 Task: Use the formula "TODAY" in spreadsheet "Project portfolio".
Action: Mouse moved to (125, 97)
Screenshot: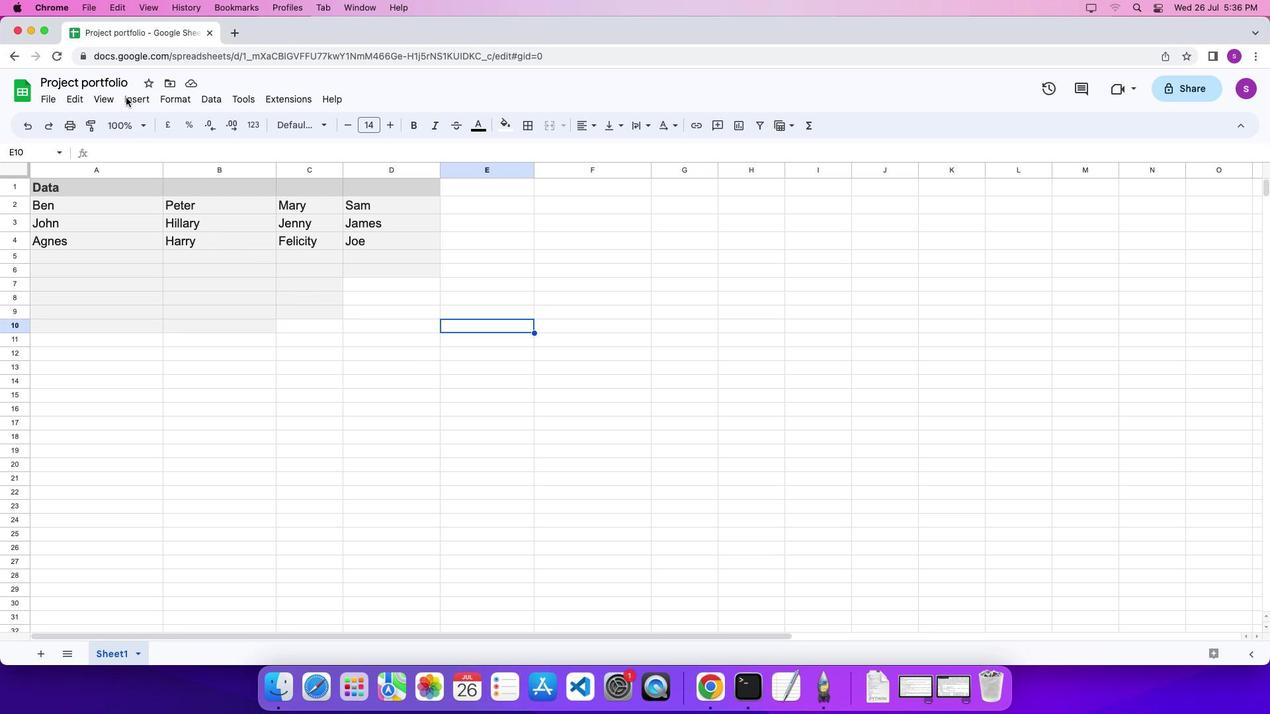 
Action: Mouse pressed left at (125, 97)
Screenshot: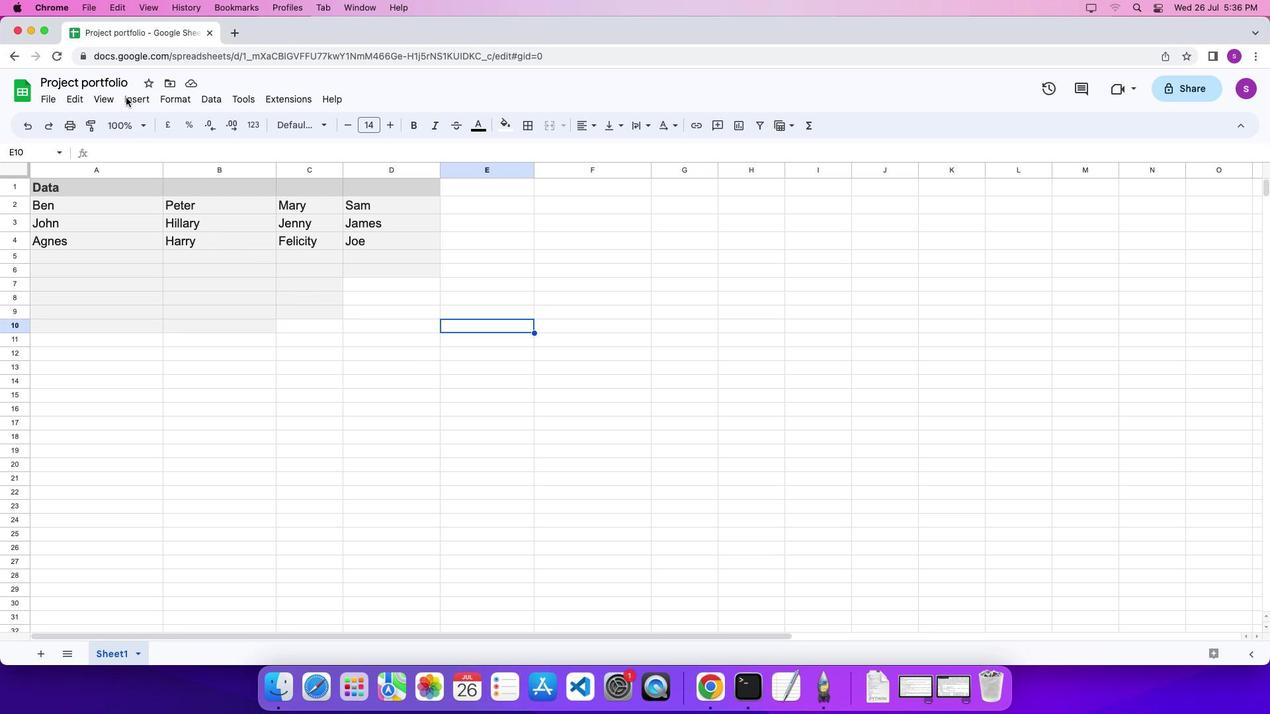
Action: Mouse moved to (133, 97)
Screenshot: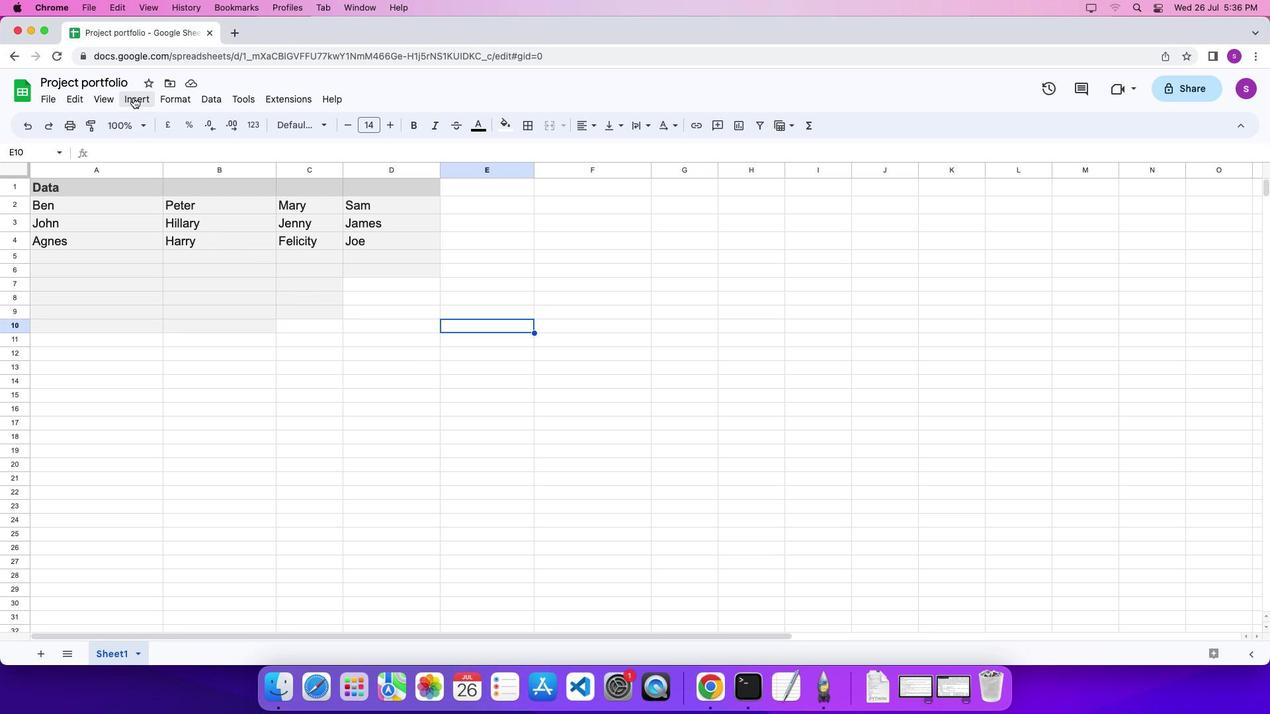 
Action: Mouse pressed left at (133, 97)
Screenshot: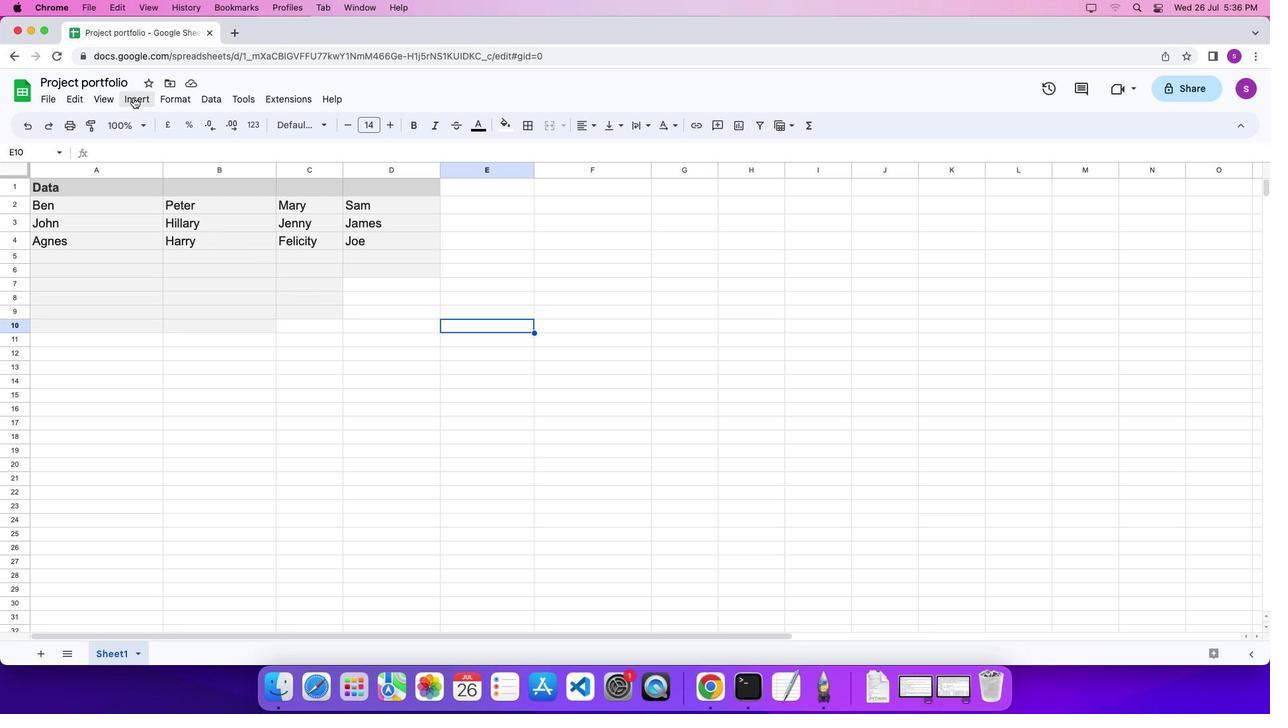 
Action: Mouse moved to (586, 542)
Screenshot: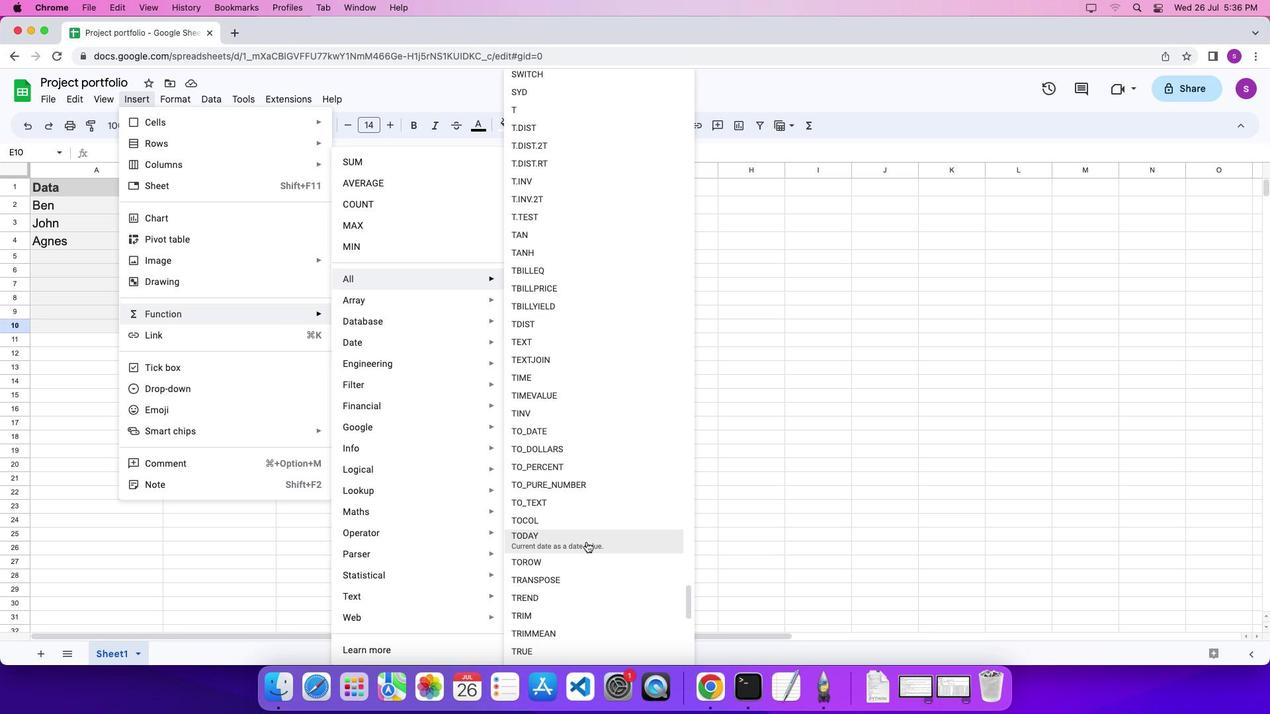 
Action: Mouse pressed left at (586, 542)
Screenshot: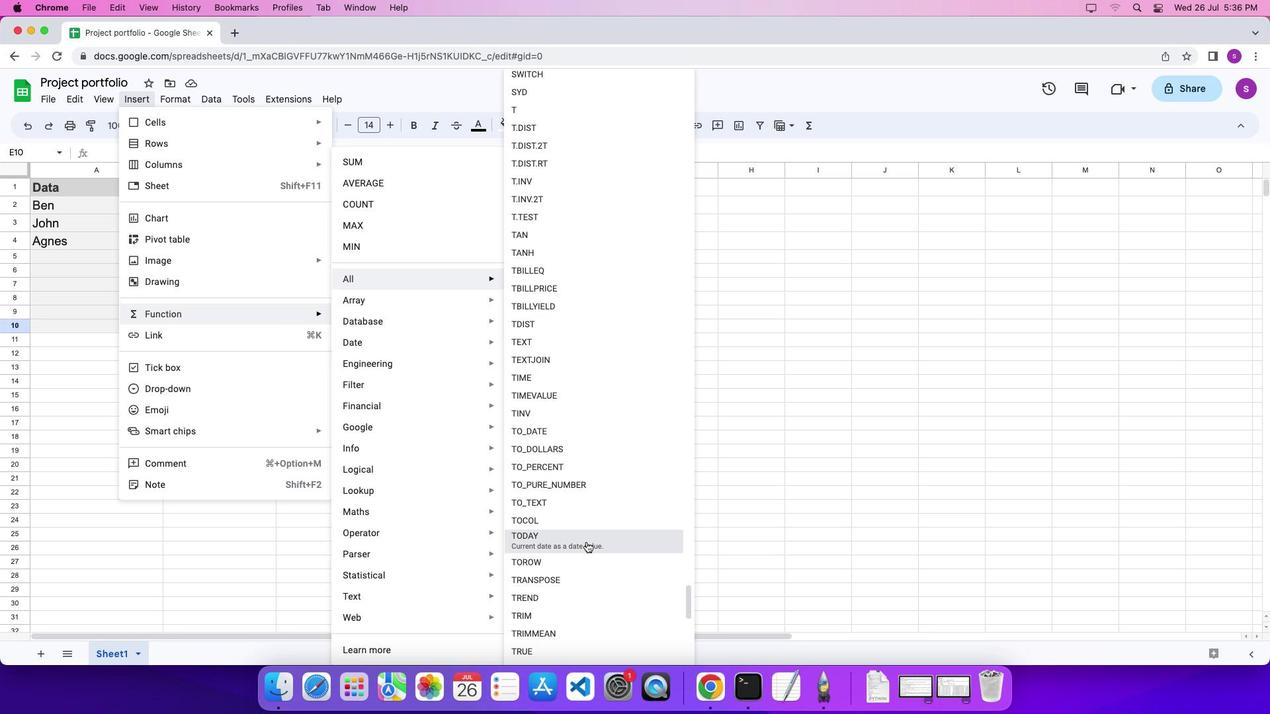 
Action: Mouse moved to (553, 500)
Screenshot: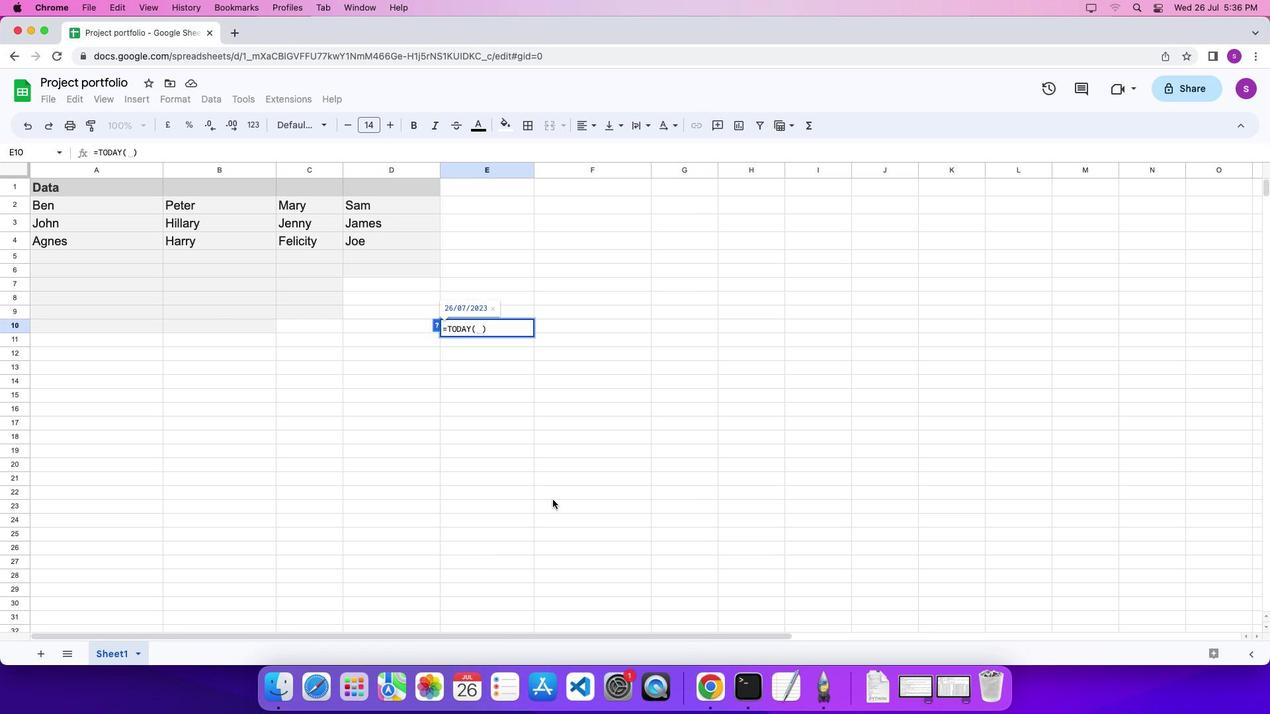 
Action: Key pressed '\x03'
Screenshot: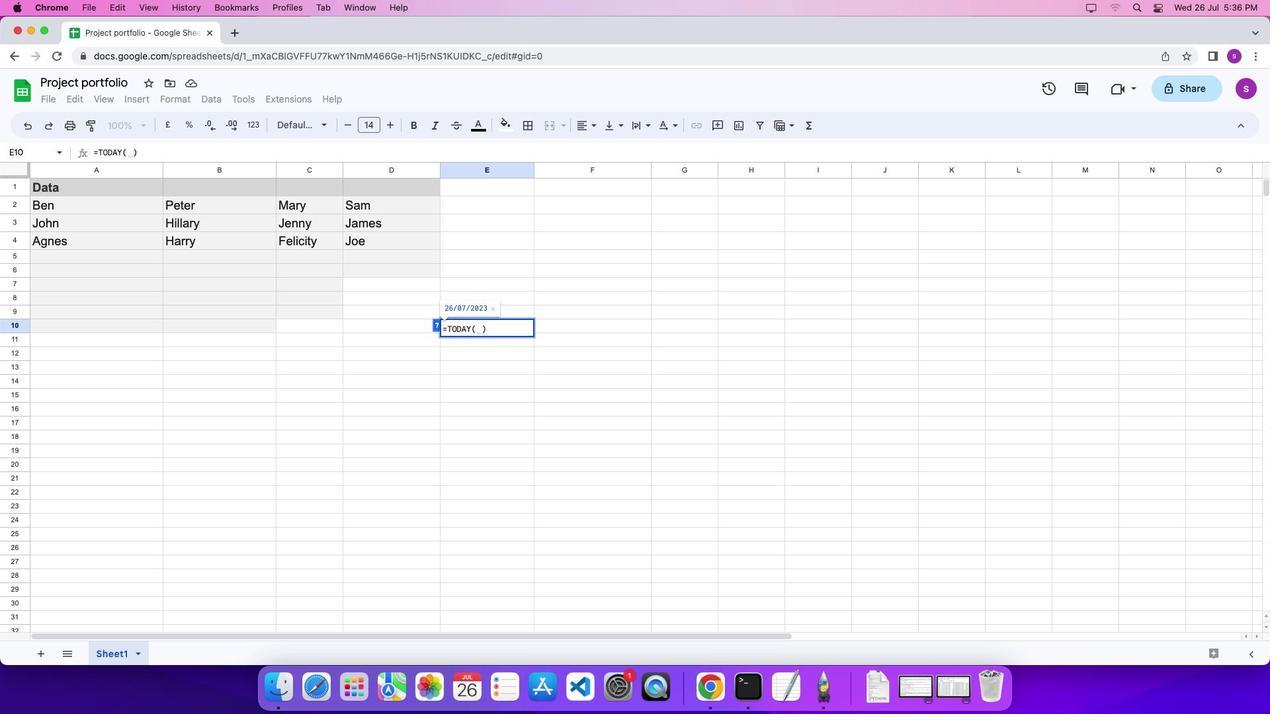 
